 Task: Look for the products that are on sale.
Action: Mouse moved to (17, 67)
Screenshot: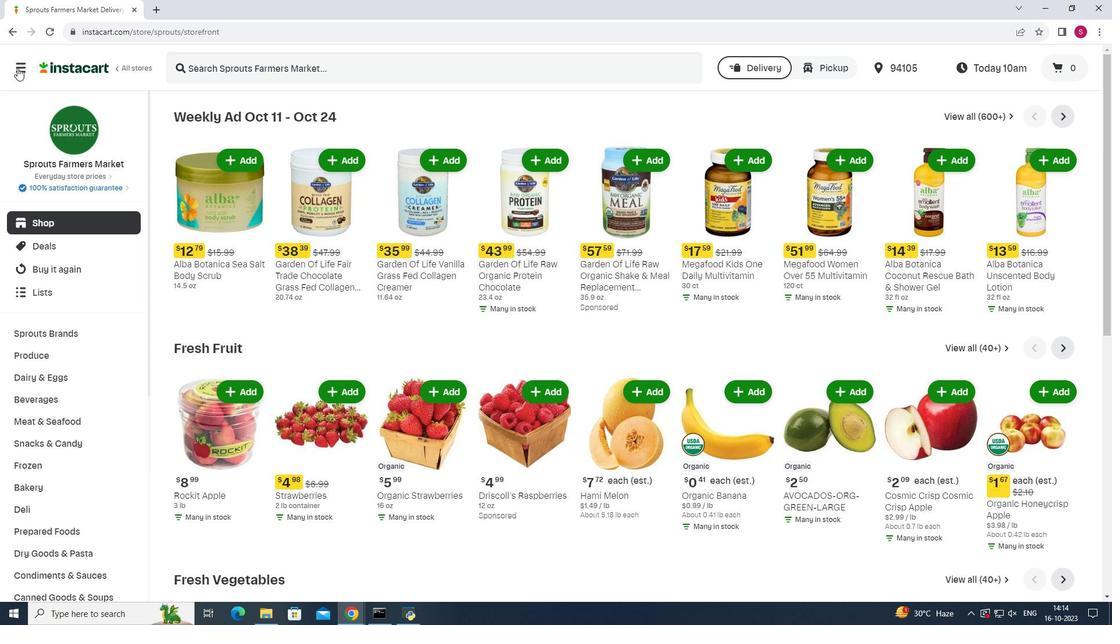 
Action: Mouse pressed left at (17, 67)
Screenshot: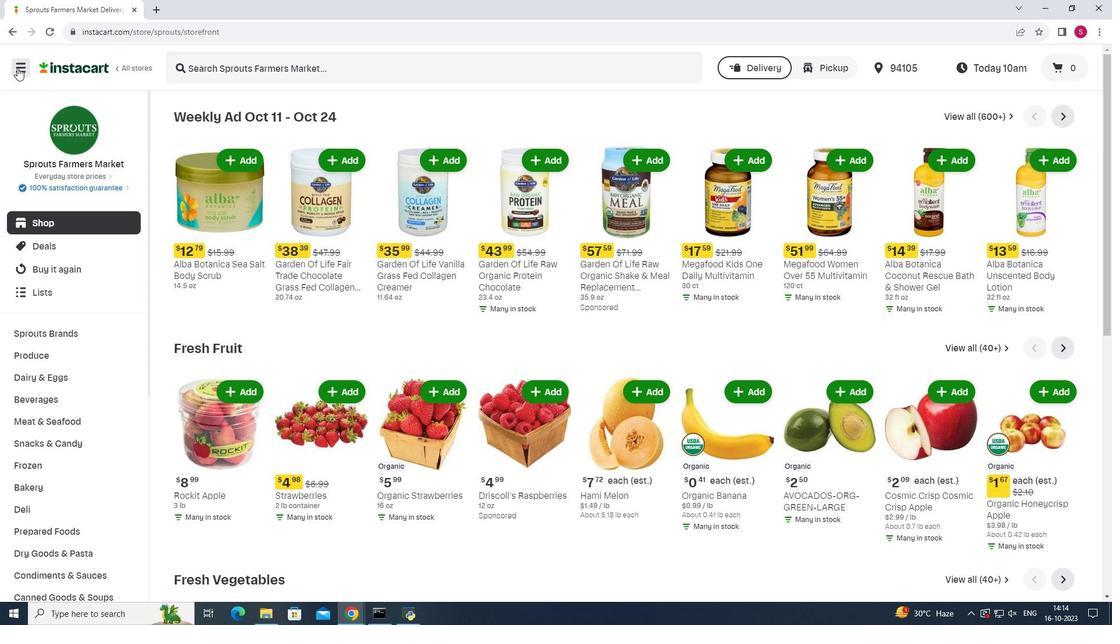 
Action: Mouse moved to (59, 308)
Screenshot: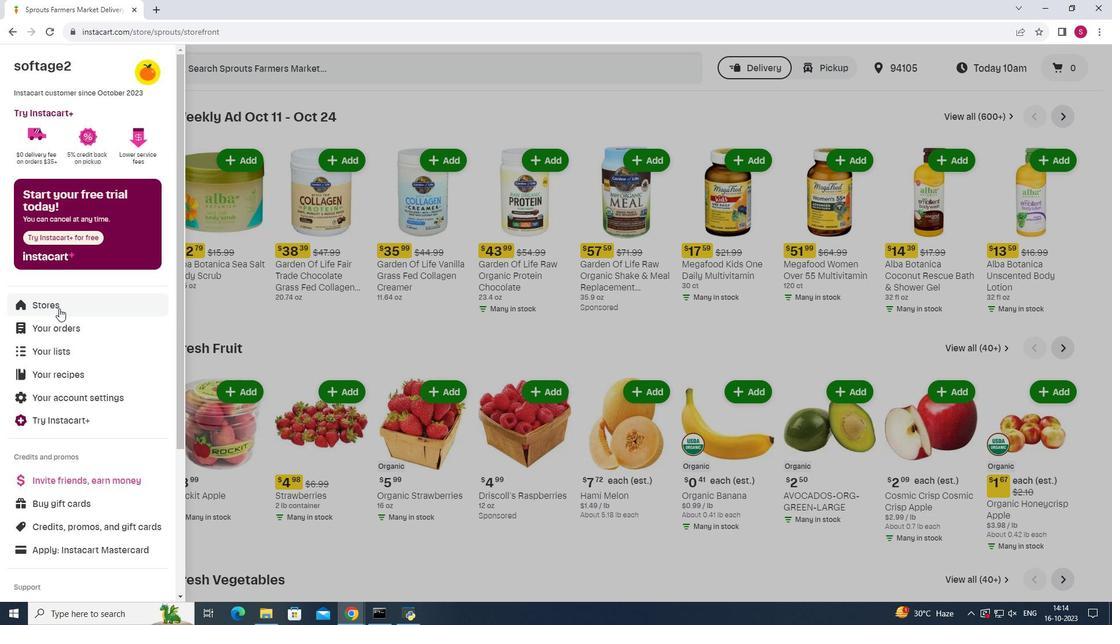 
Action: Mouse pressed left at (59, 308)
Screenshot: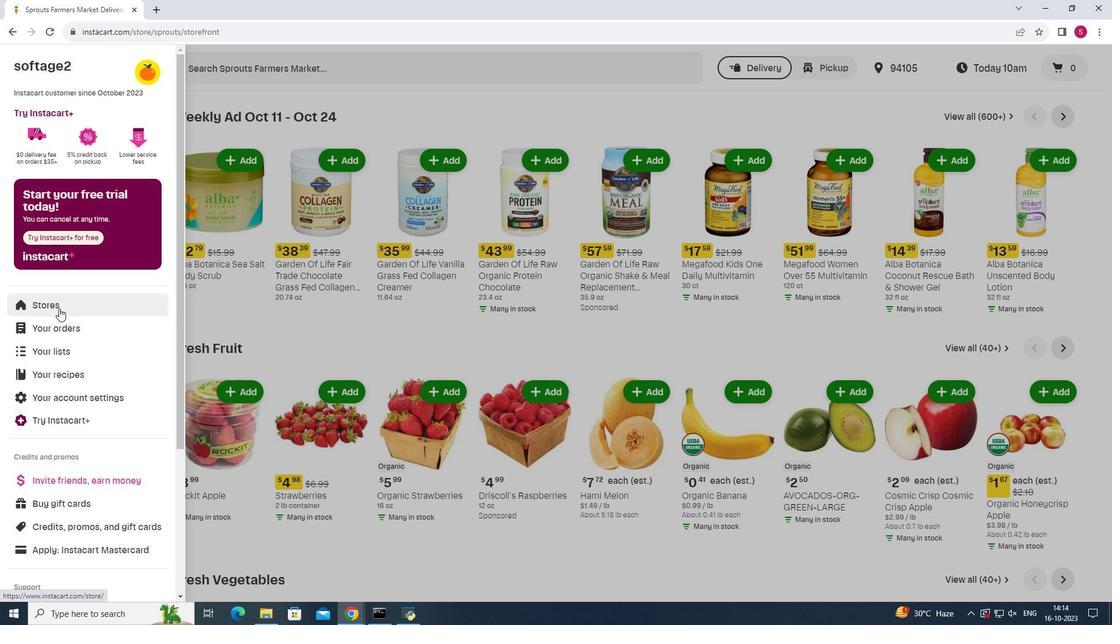 
Action: Mouse moved to (269, 98)
Screenshot: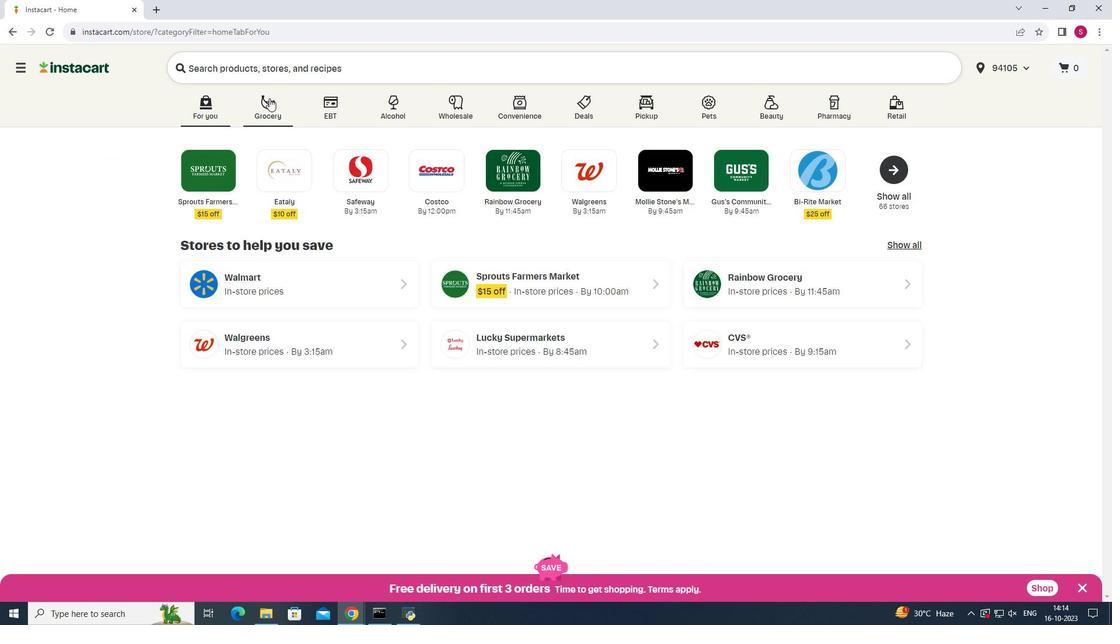 
Action: Mouse pressed left at (269, 98)
Screenshot: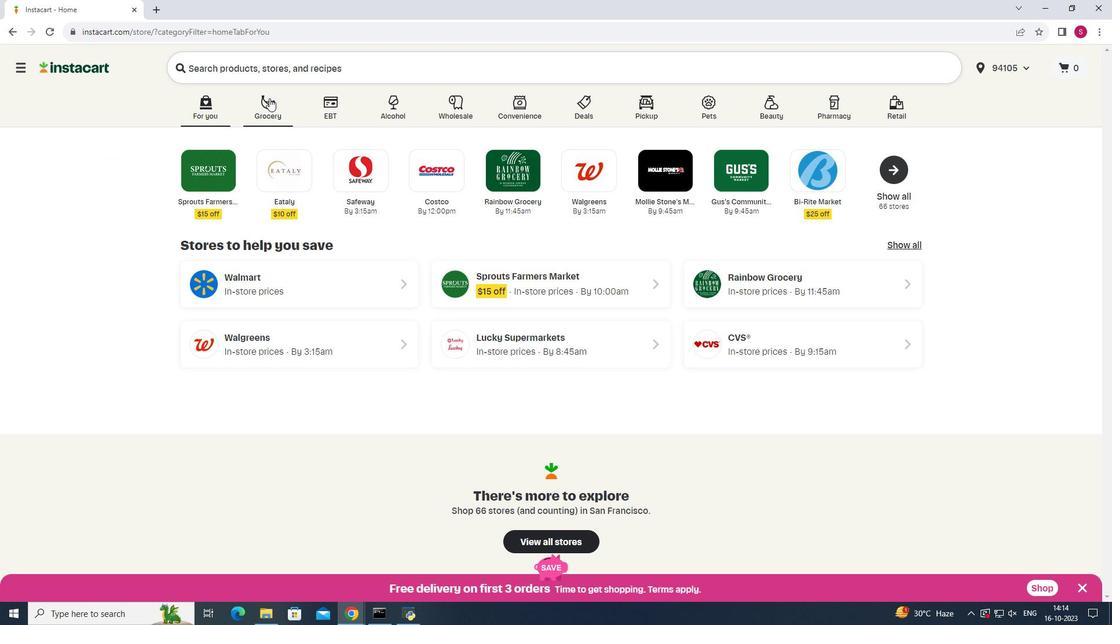 
Action: Mouse moved to (828, 165)
Screenshot: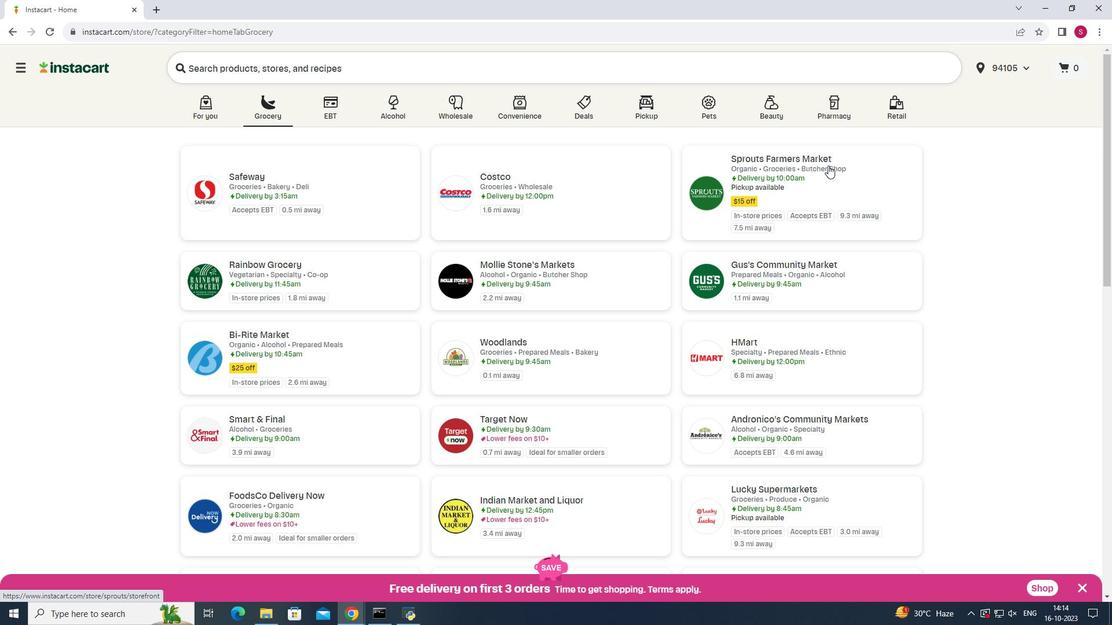 
Action: Mouse pressed left at (828, 165)
Screenshot: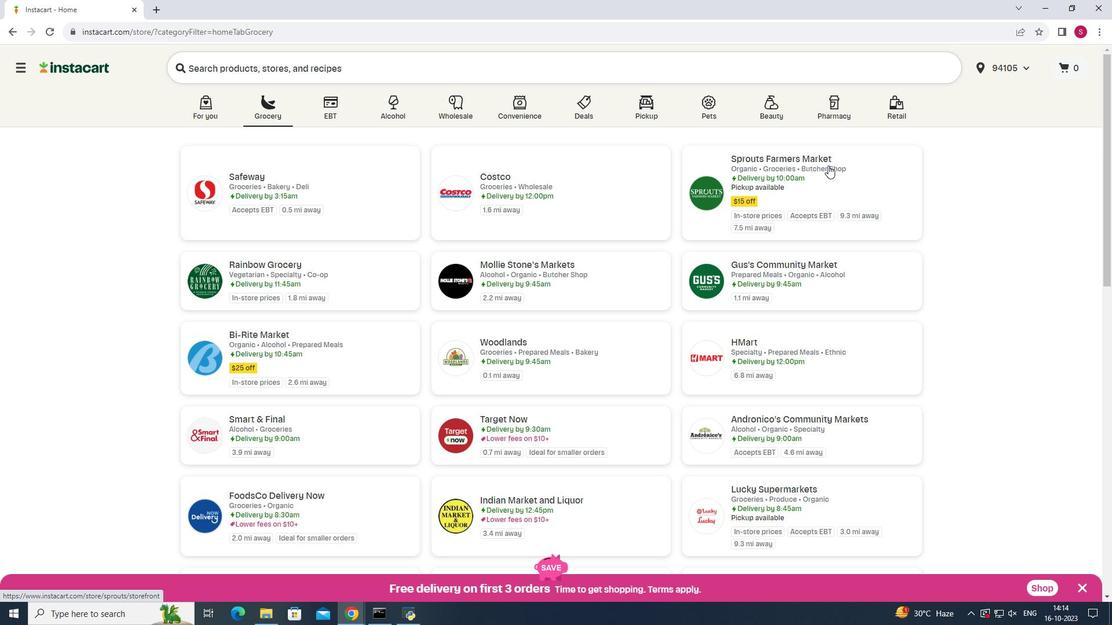 
Action: Mouse moved to (51, 425)
Screenshot: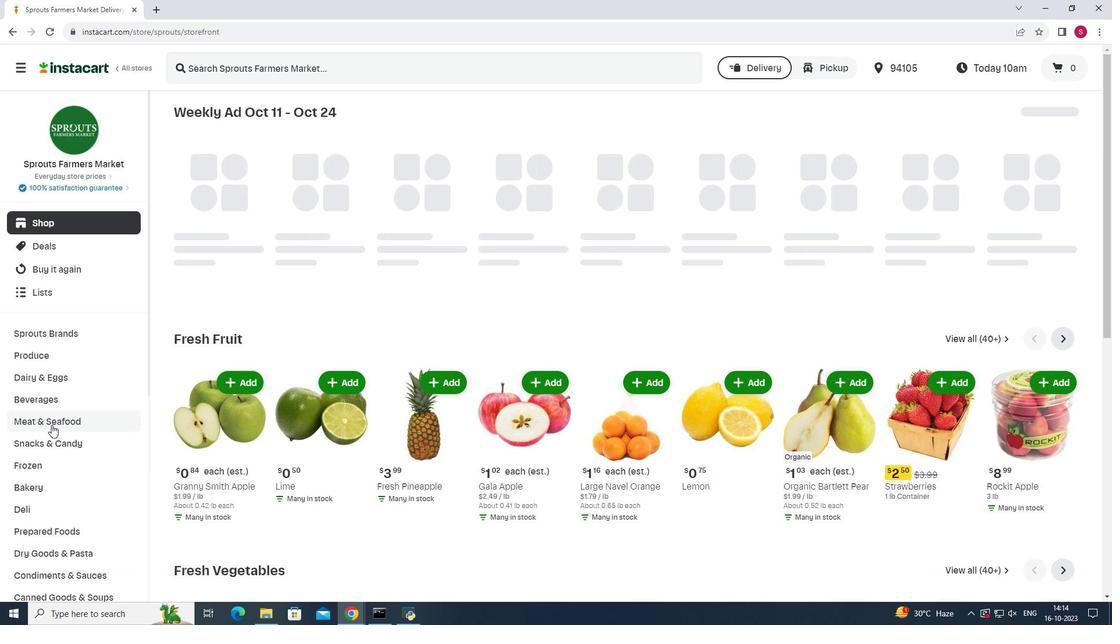 
Action: Mouse pressed left at (51, 425)
Screenshot: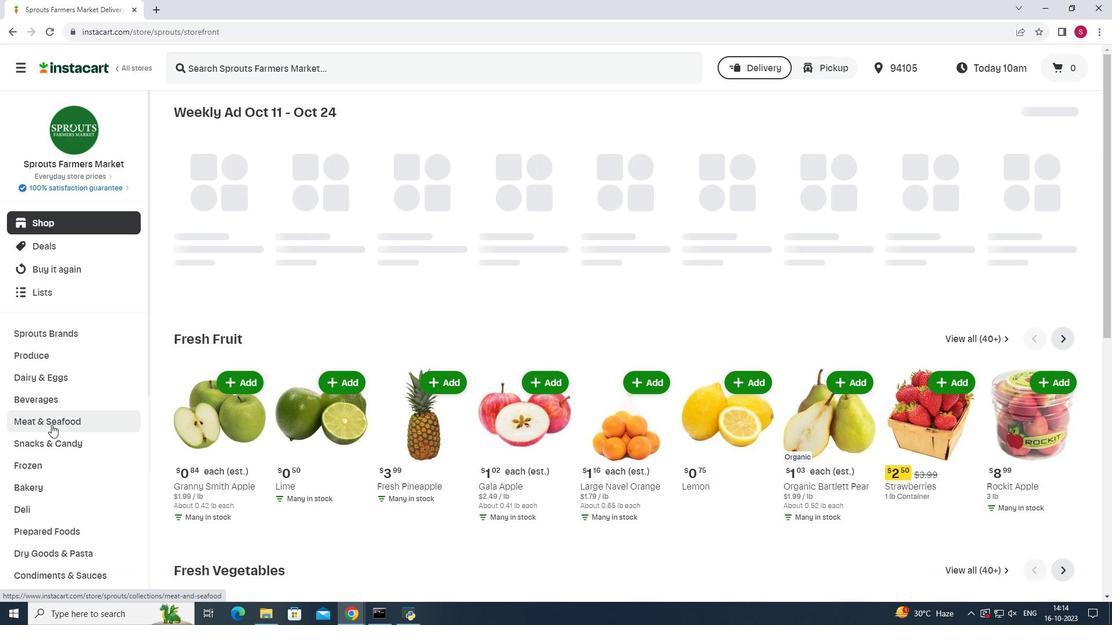 
Action: Mouse moved to (834, 141)
Screenshot: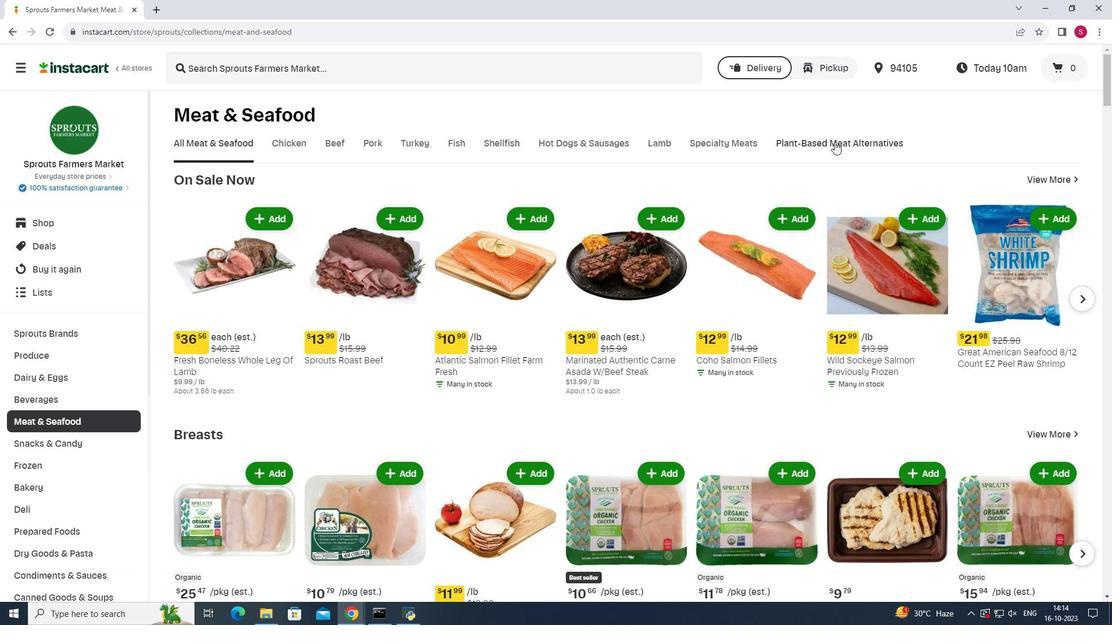 
Action: Mouse pressed left at (834, 141)
Screenshot: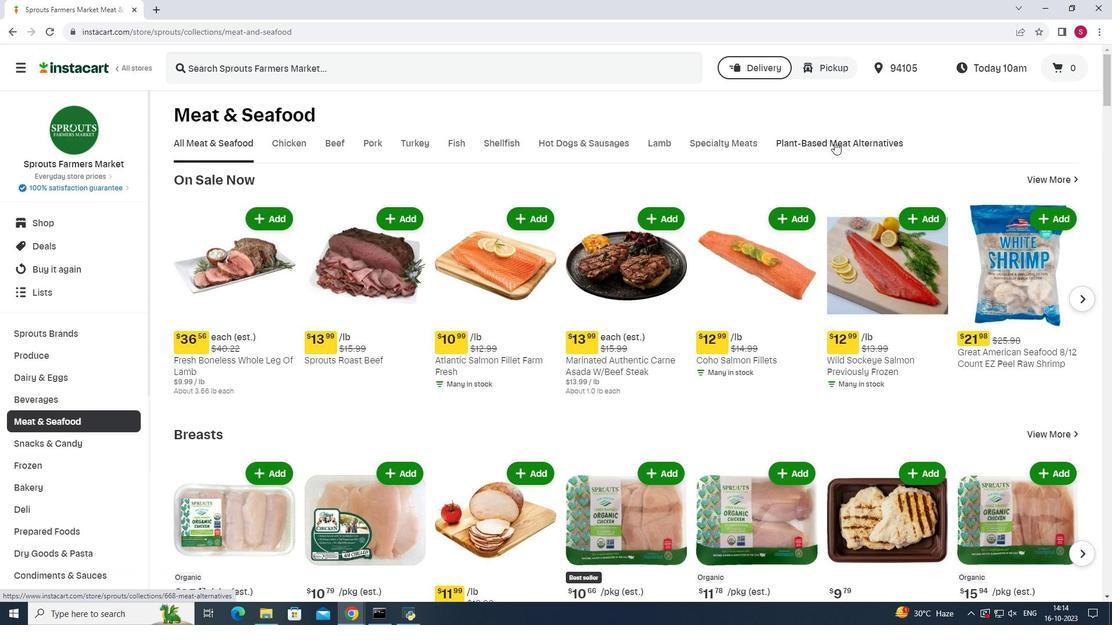 
Action: Mouse moved to (347, 191)
Screenshot: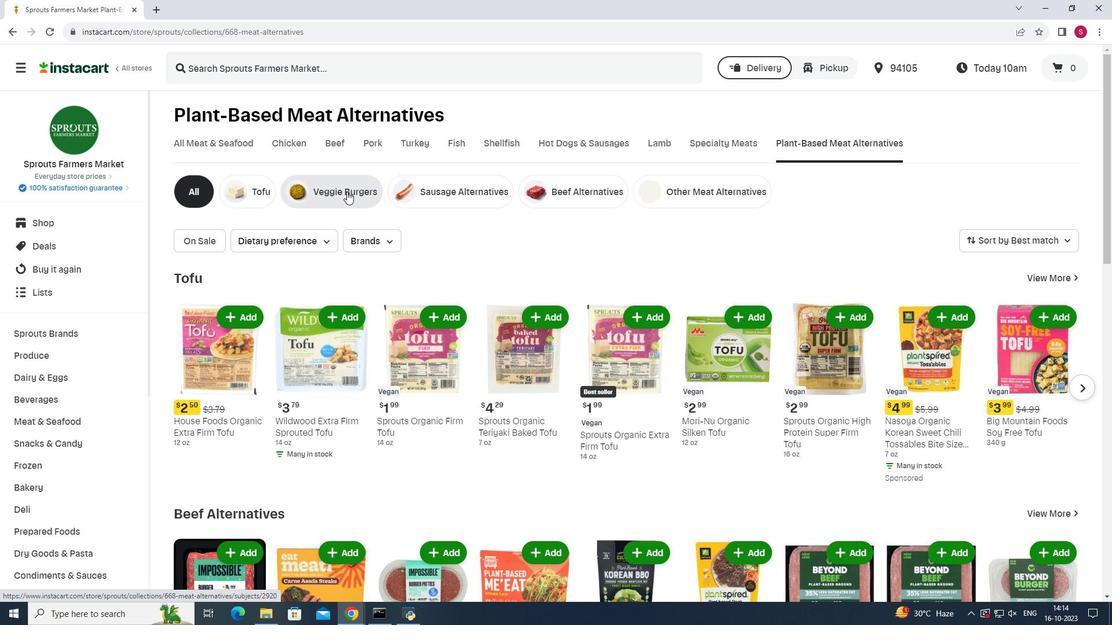 
Action: Mouse pressed left at (347, 191)
Screenshot: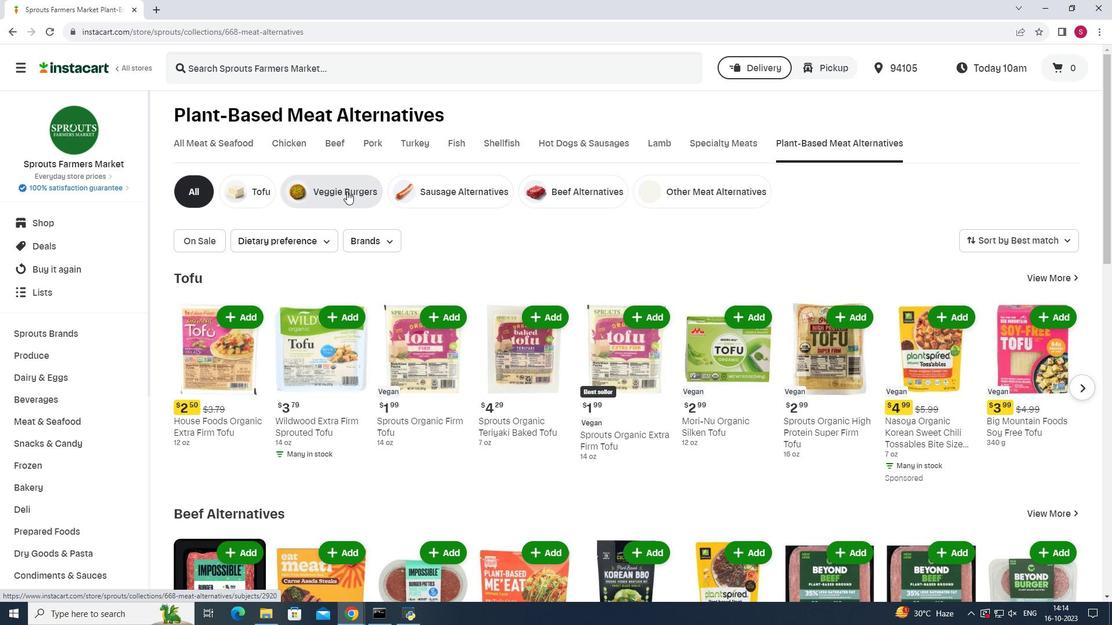 
Action: Mouse moved to (199, 239)
Screenshot: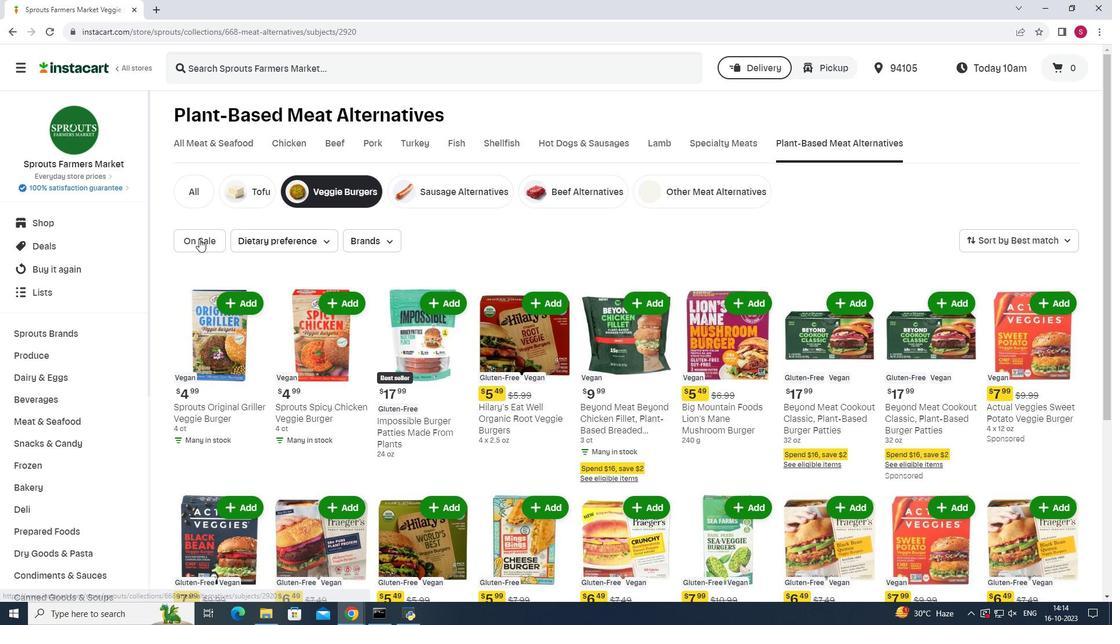 
Action: Mouse pressed left at (199, 239)
Screenshot: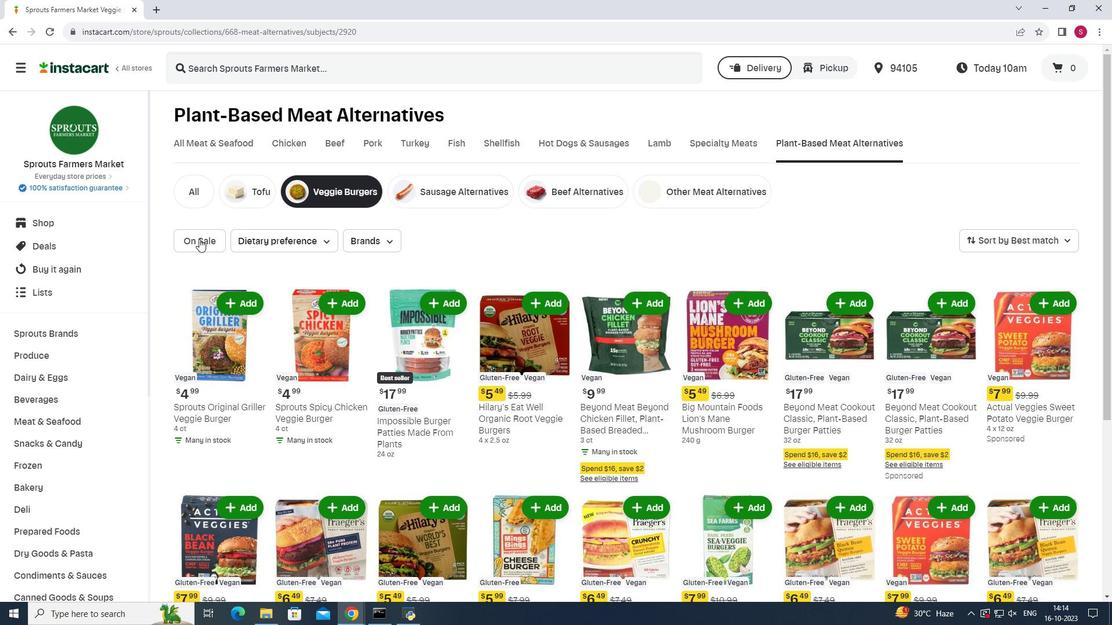 
